 Task: Add the task  Improve code commenting for better readability to the section Capacity Optimization Sprint in the project TranceTech and add a Due Date to the respective task as 2024/03/07.
Action: Mouse moved to (705, 507)
Screenshot: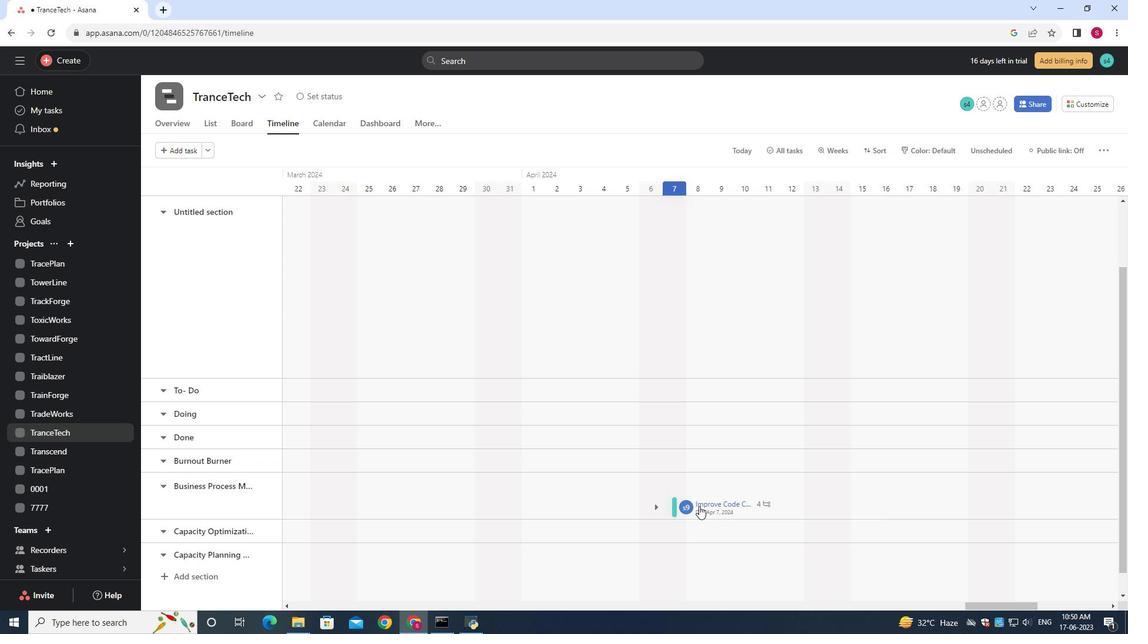 
Action: Mouse pressed left at (705, 507)
Screenshot: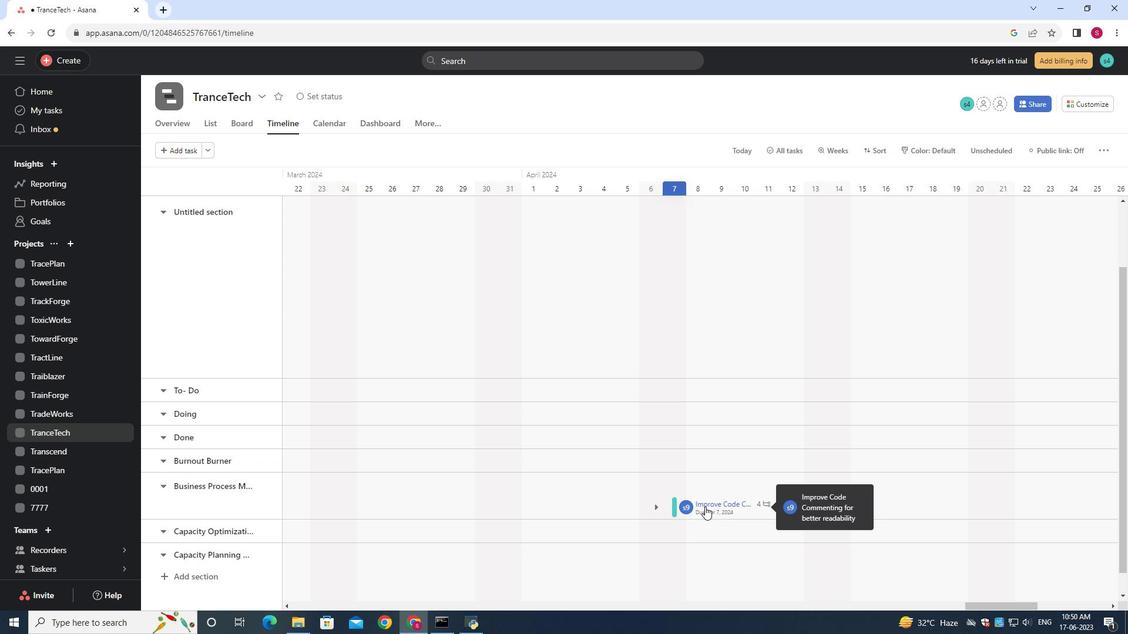 
Action: Mouse moved to (726, 507)
Screenshot: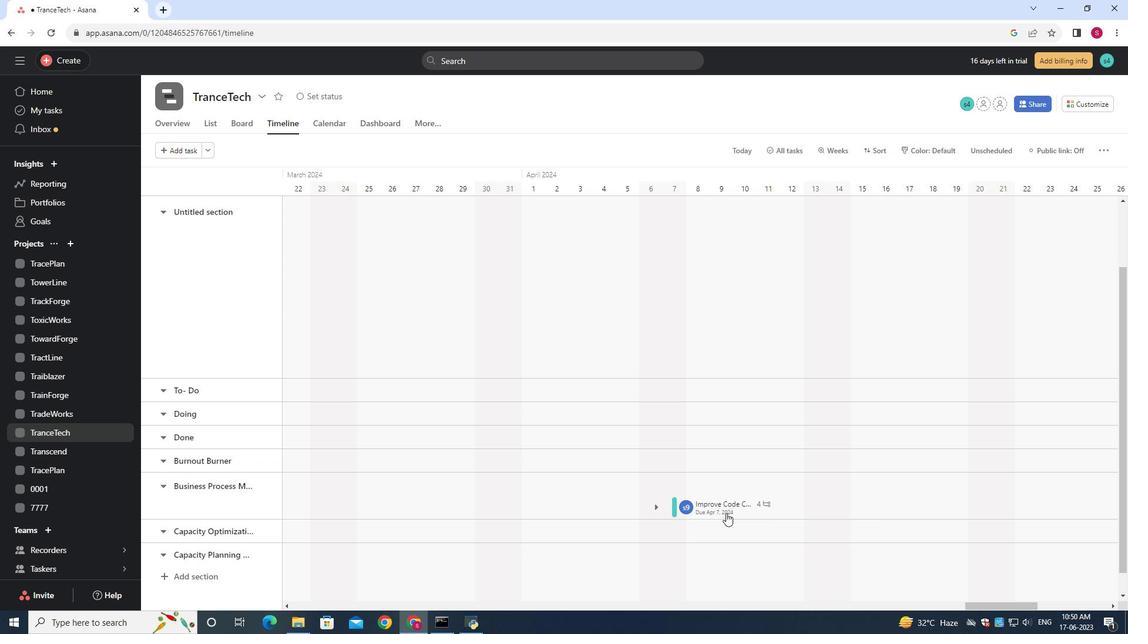 
Action: Mouse pressed left at (726, 507)
Screenshot: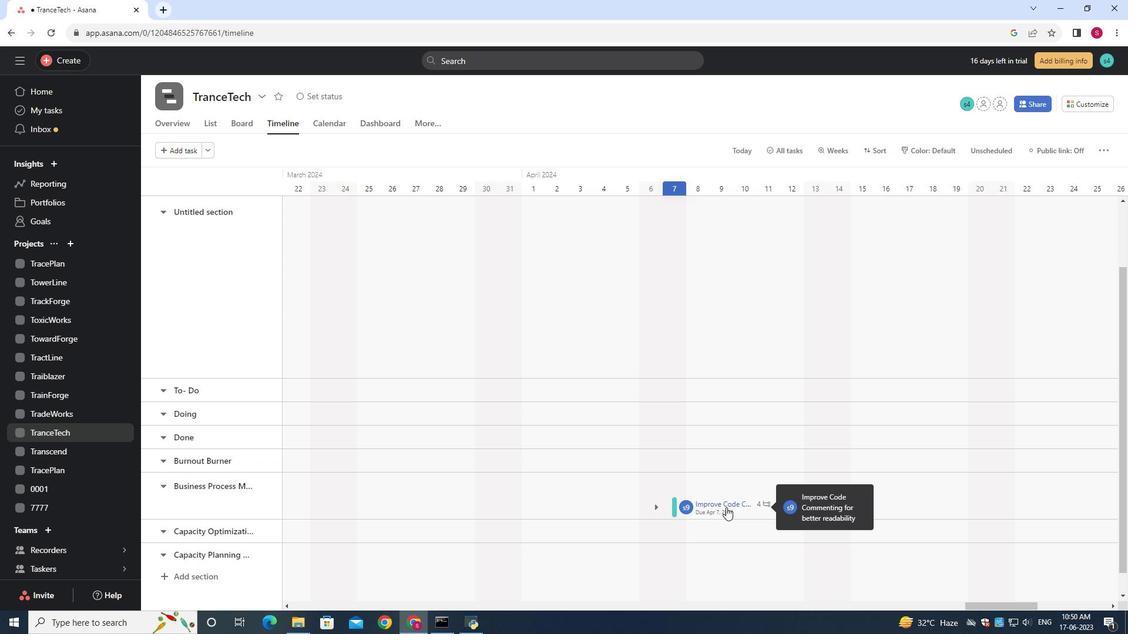 
Action: Mouse moved to (676, 504)
Screenshot: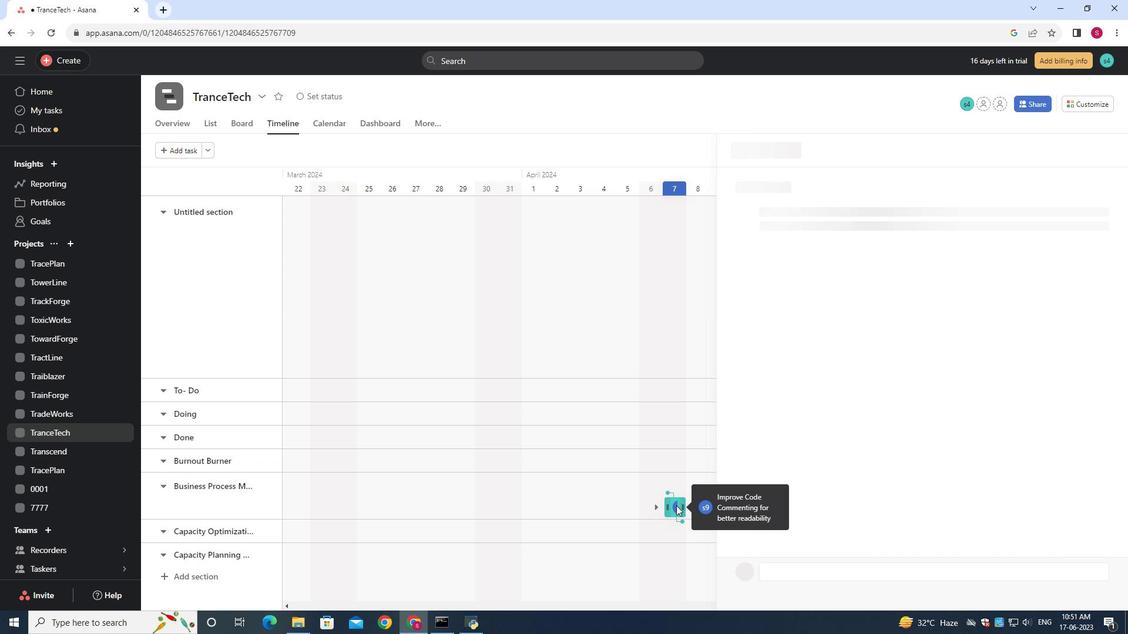 
Action: Mouse pressed left at (676, 504)
Screenshot: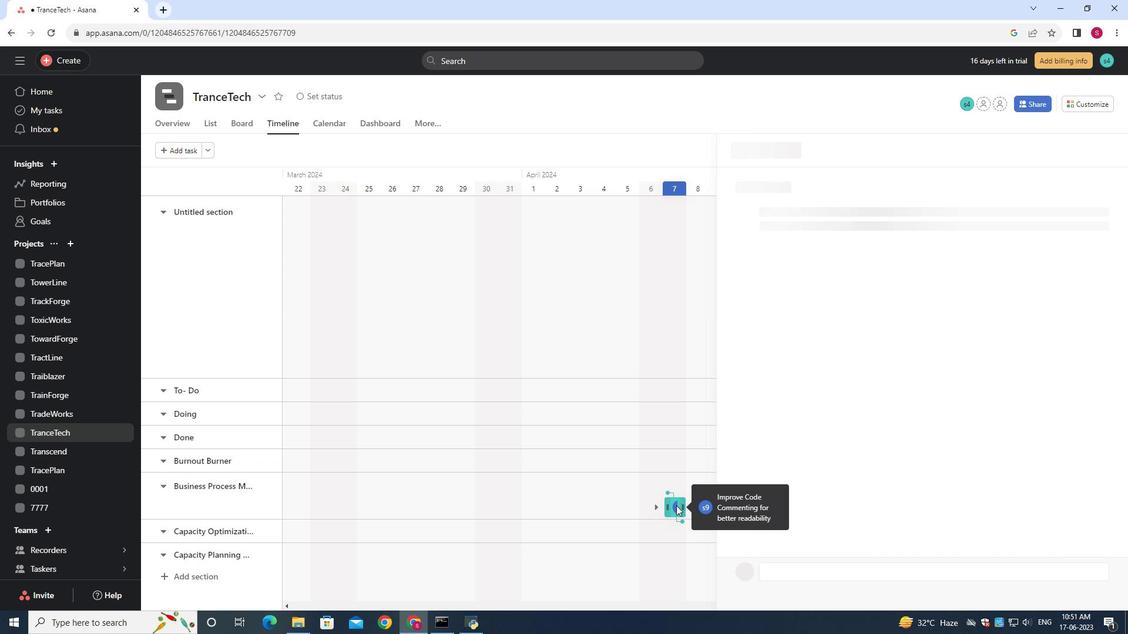 
Action: Mouse moved to (891, 242)
Screenshot: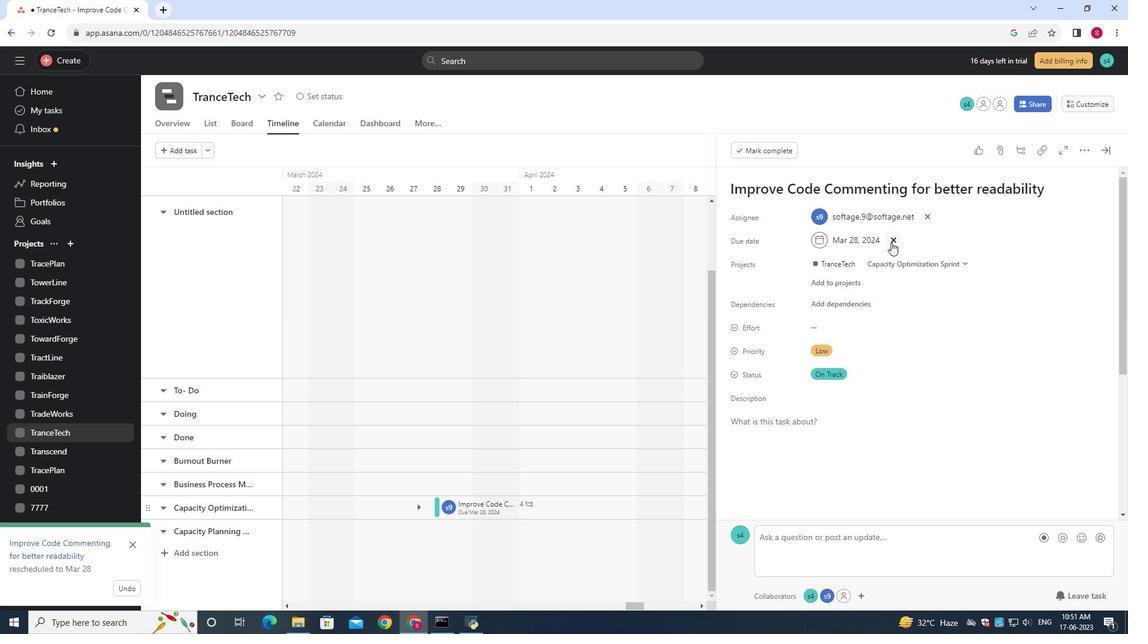 
Action: Mouse pressed left at (891, 242)
Screenshot: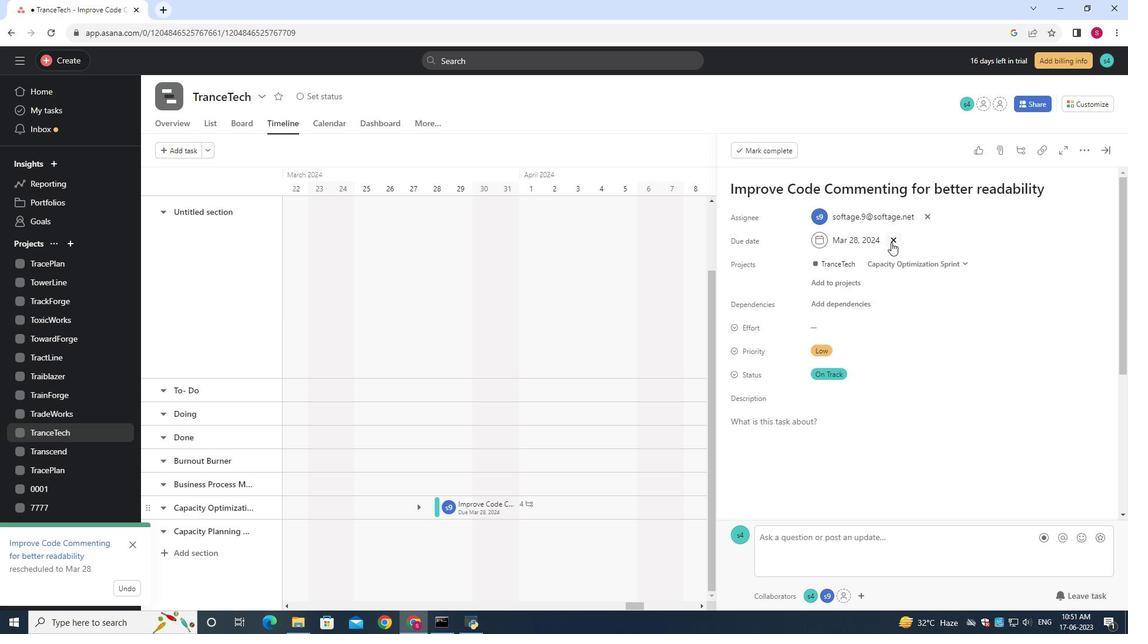 
Action: Mouse moved to (867, 242)
Screenshot: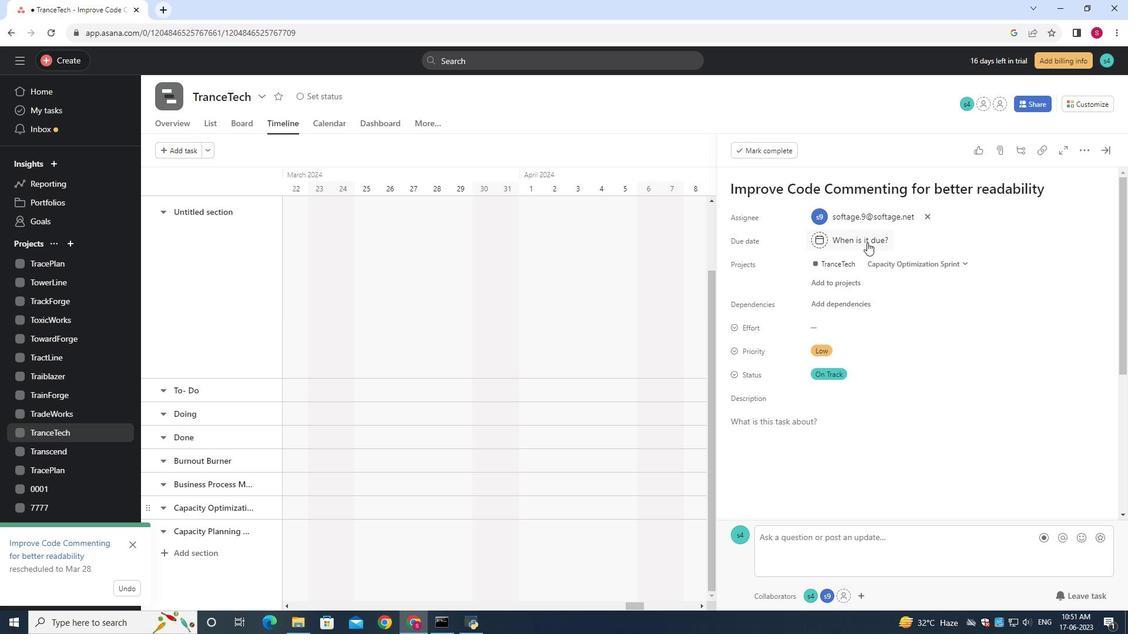 
Action: Mouse pressed left at (867, 242)
Screenshot: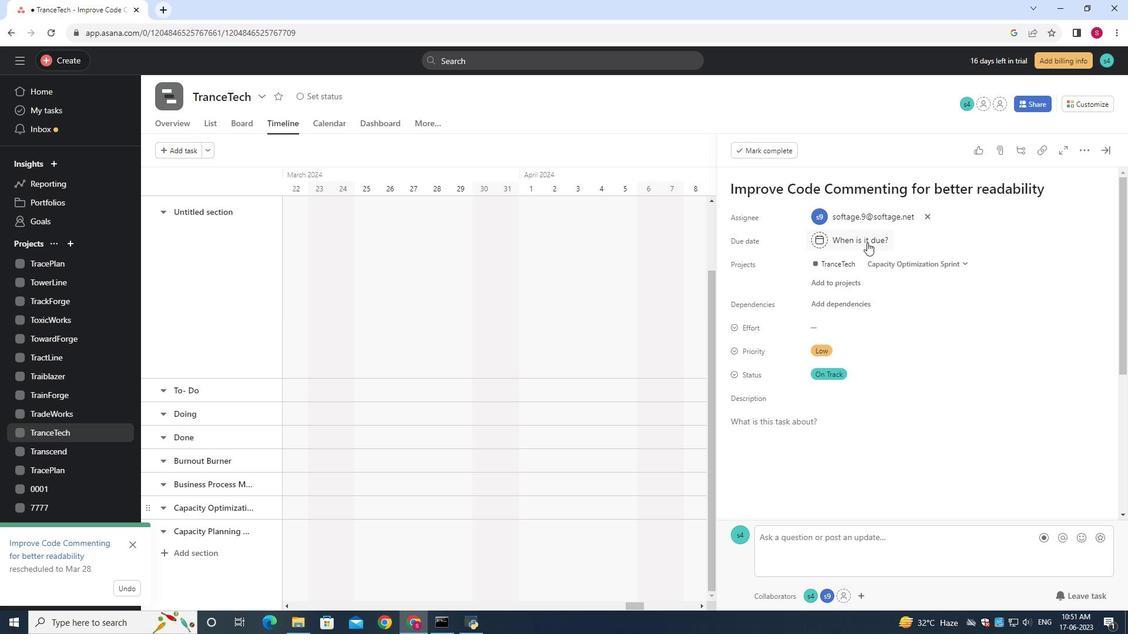 
Action: Mouse moved to (868, 243)
Screenshot: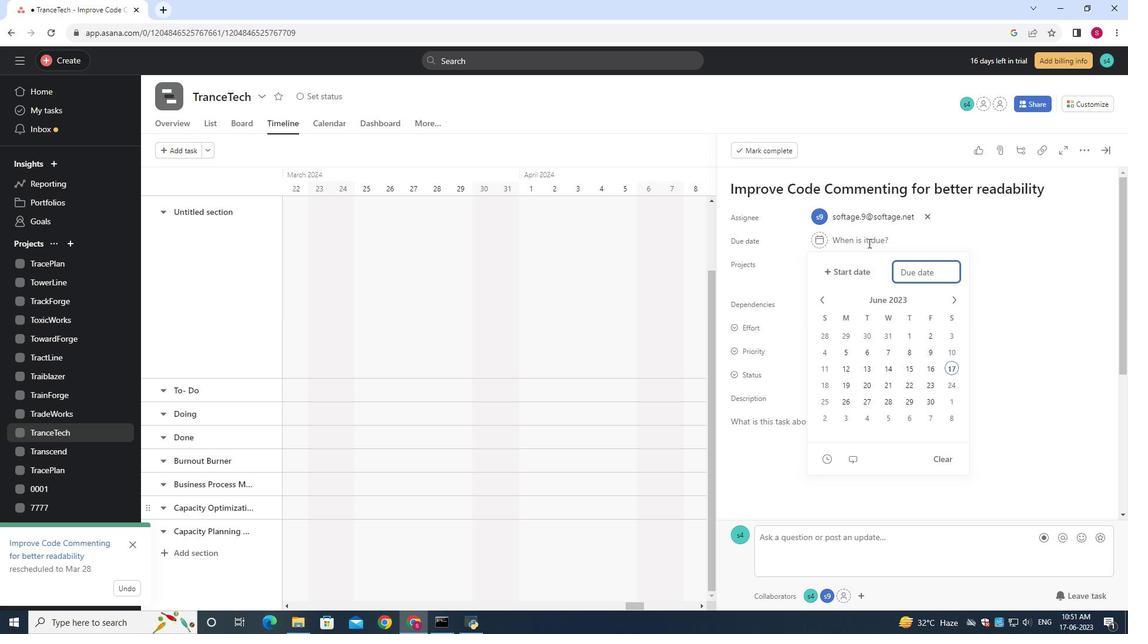 
Action: Key pressed 2024/03/07<Key.enter>
Screenshot: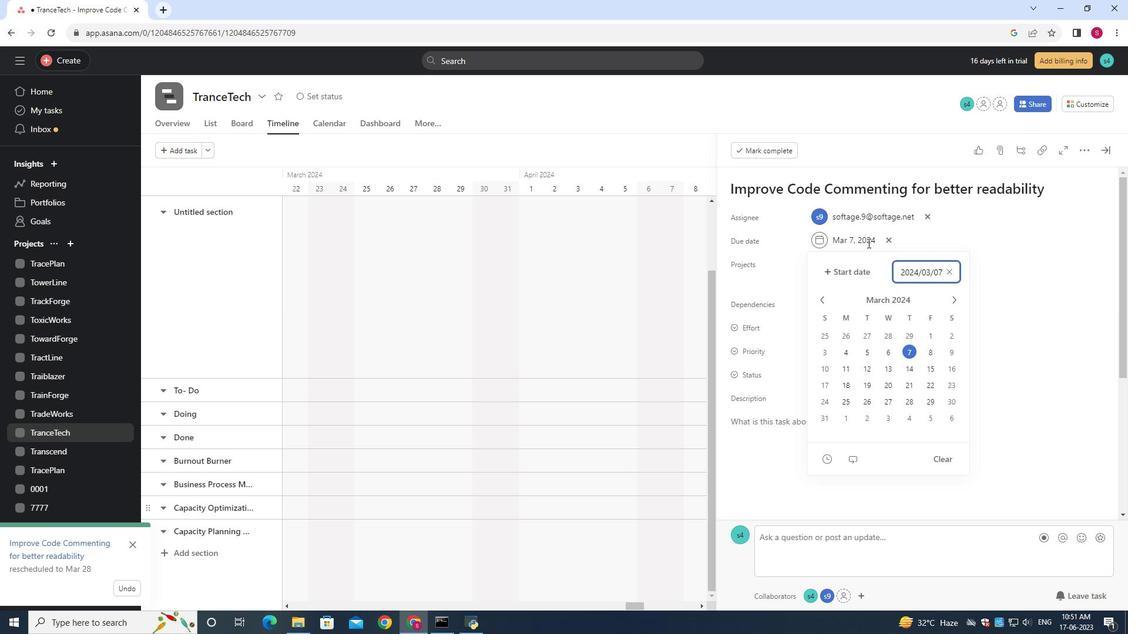 
